 Task: Select using the current profile.
Action: Mouse moved to (944, 599)
Screenshot: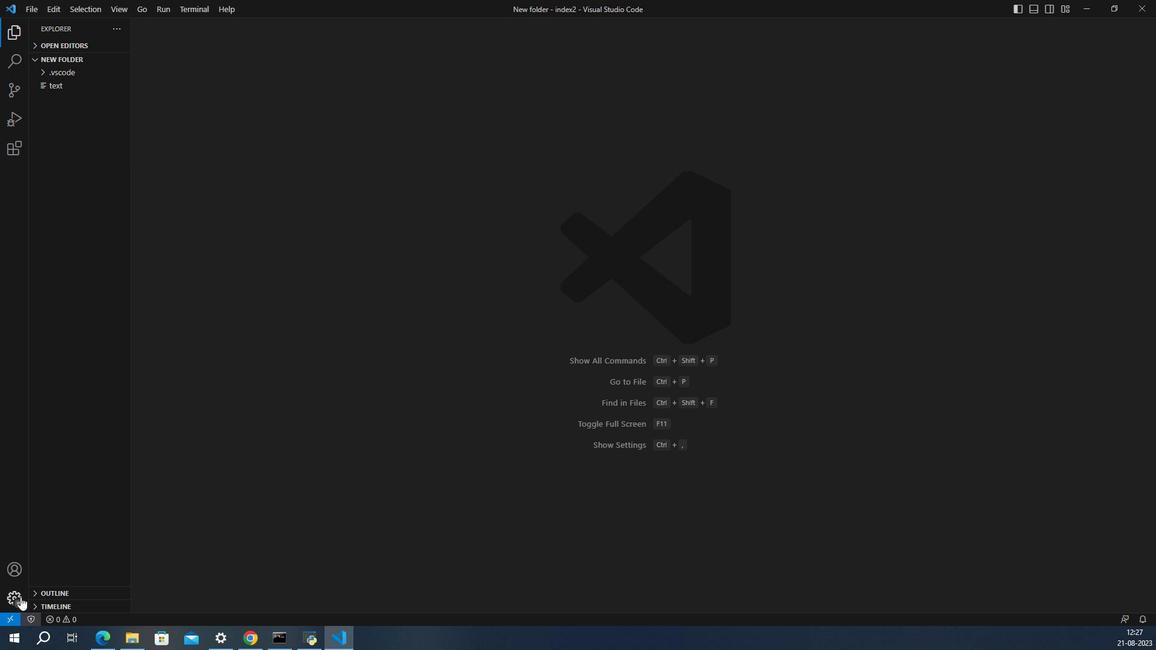 
Action: Mouse pressed left at (944, 599)
Screenshot: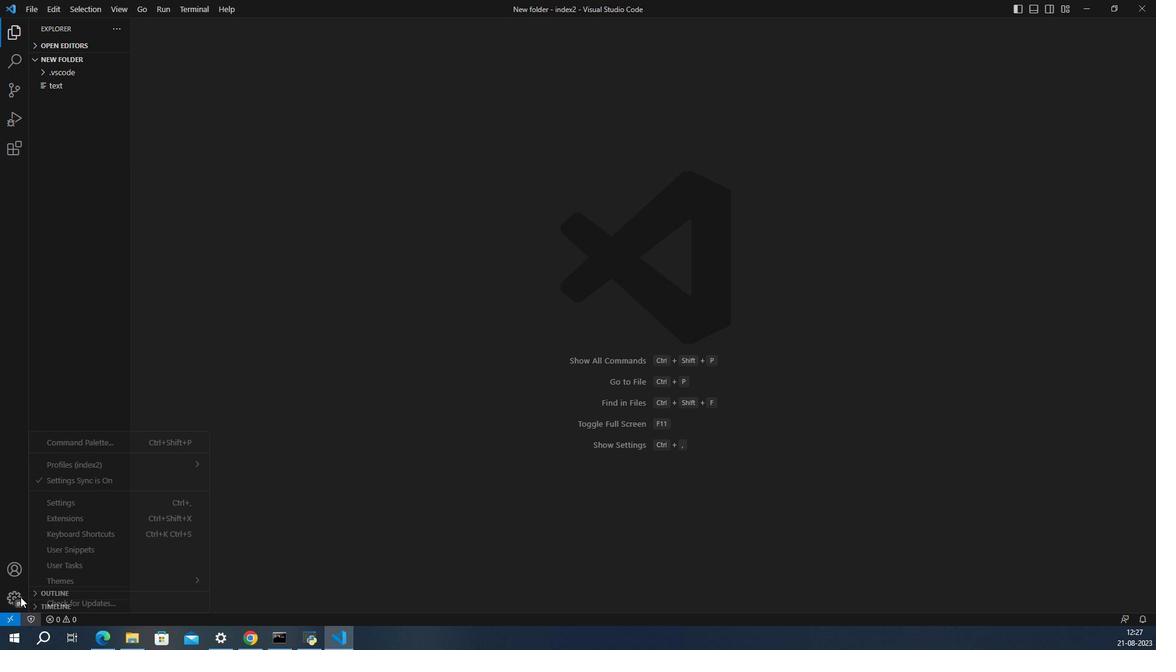 
Action: Mouse moved to (1017, 467)
Screenshot: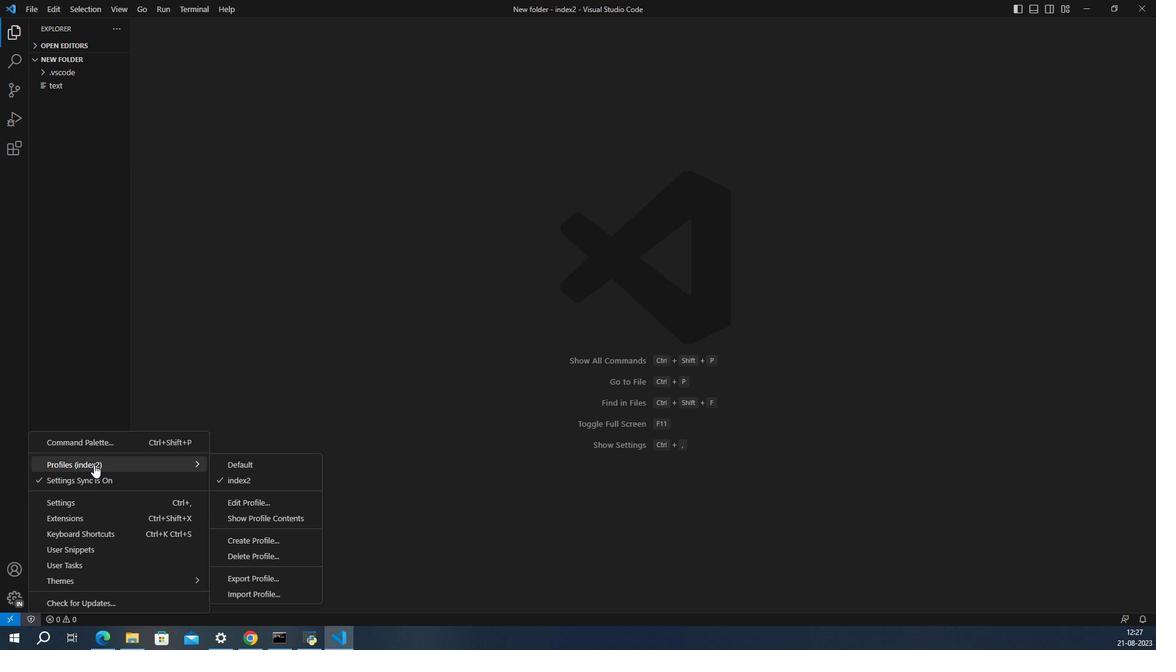 
Action: Mouse pressed left at (1017, 467)
Screenshot: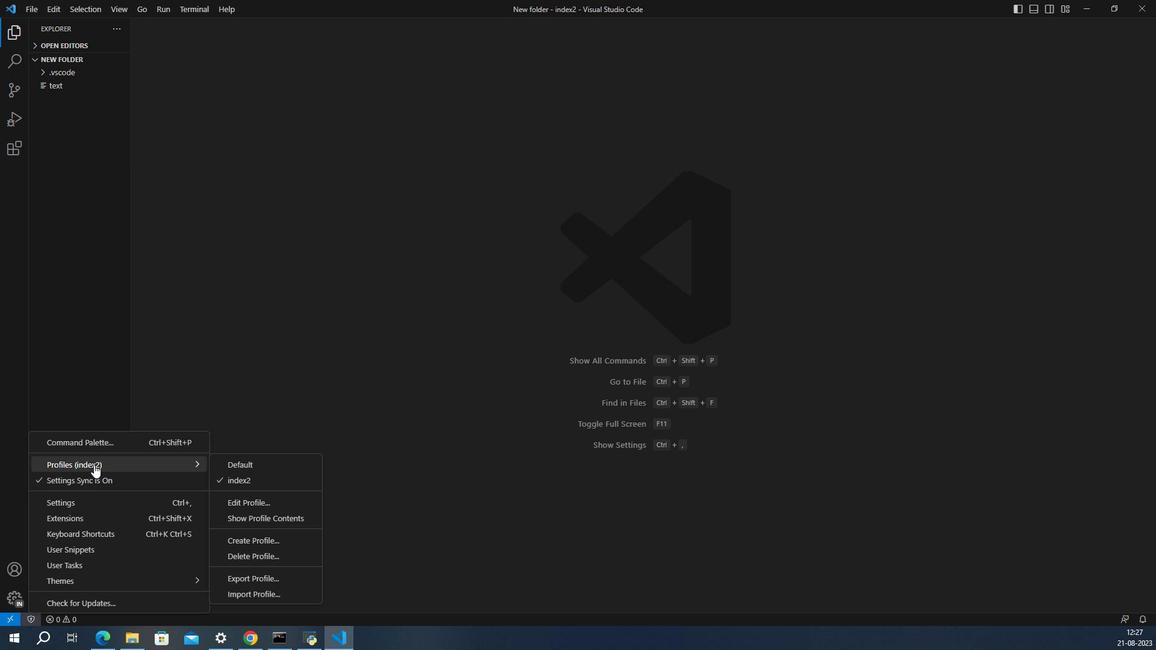 
Action: Mouse moved to (1169, 481)
Screenshot: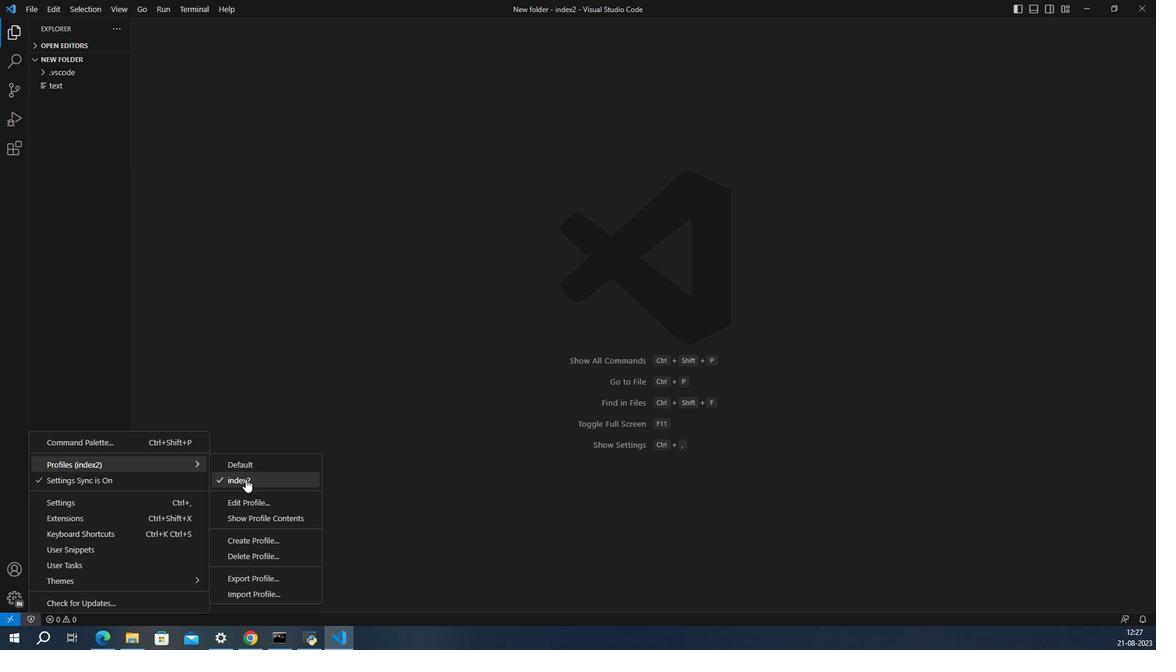 
Action: Mouse pressed left at (1169, 481)
Screenshot: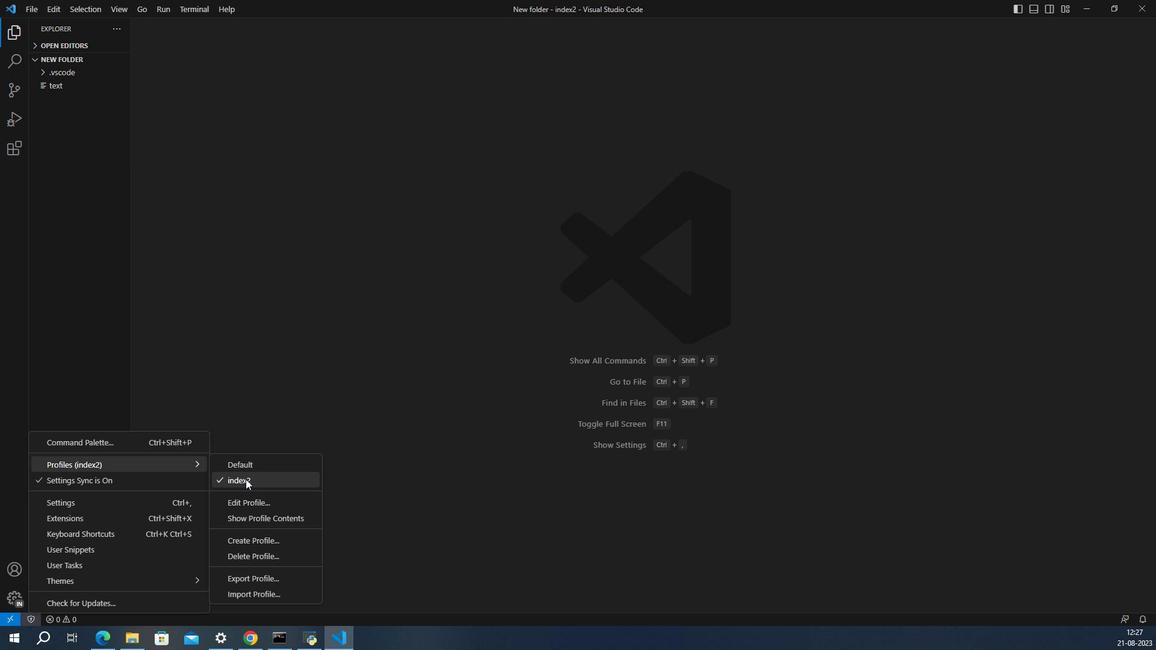 
Action: Mouse moved to (1170, 481)
Screenshot: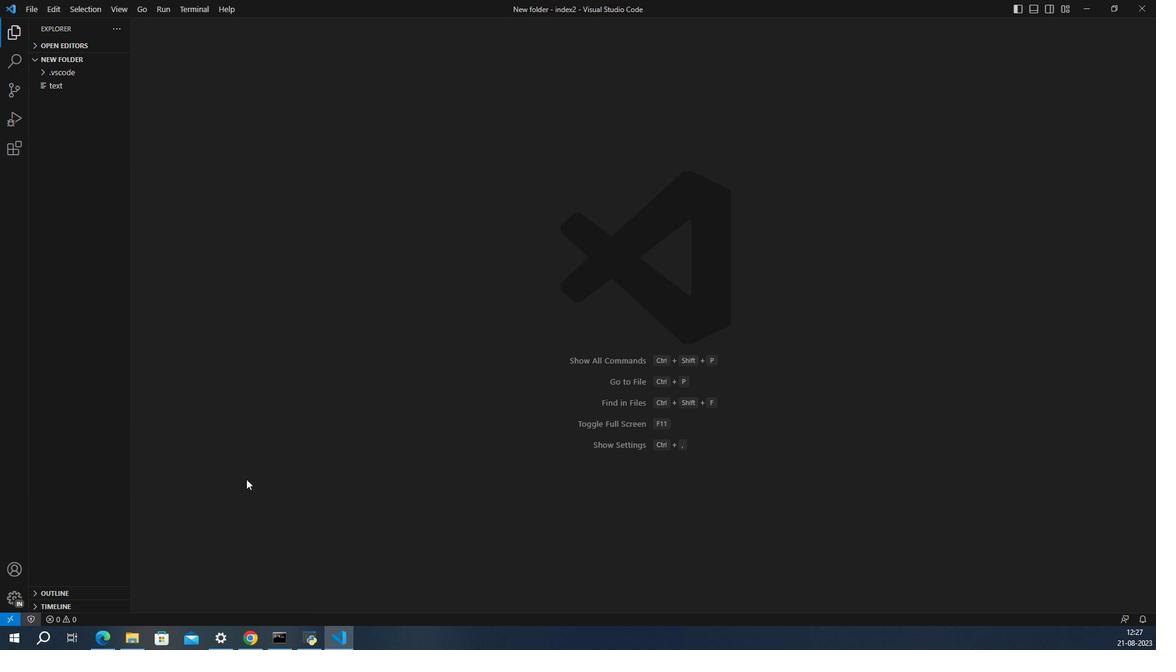 
